 Task: Search for the contact with the email 'taskers4@outlook.com' in the contact list.
Action: Mouse moved to (19, 97)
Screenshot: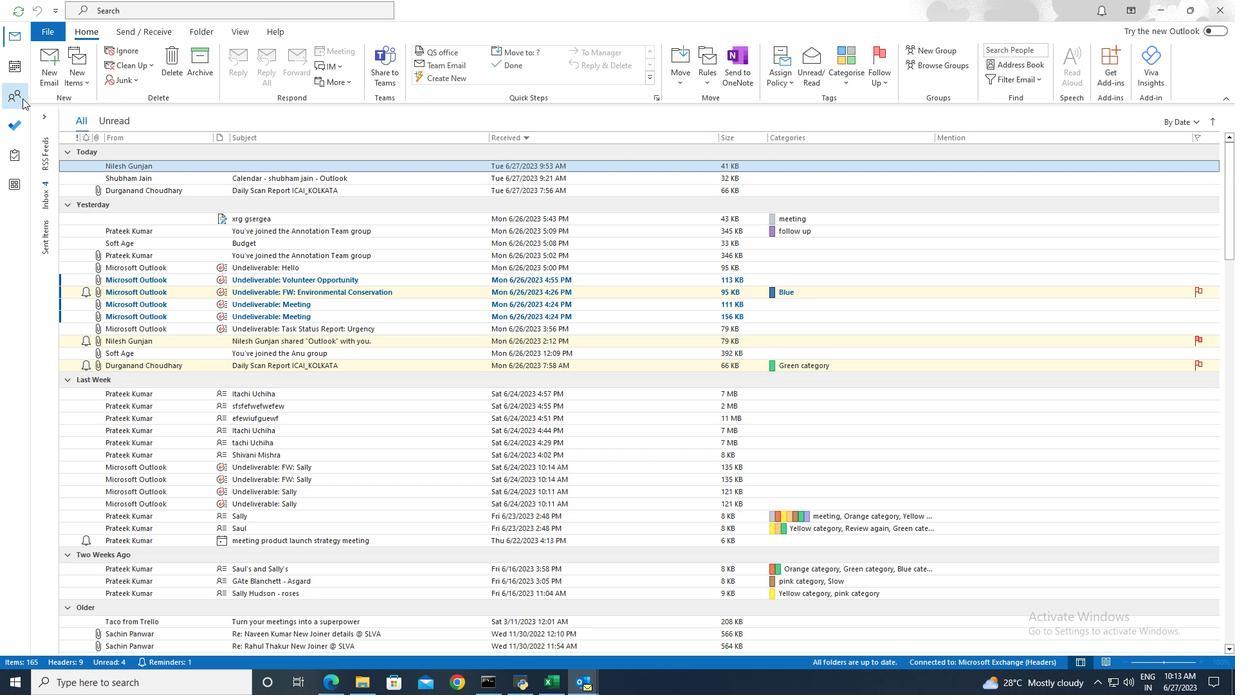 
Action: Mouse pressed left at (19, 97)
Screenshot: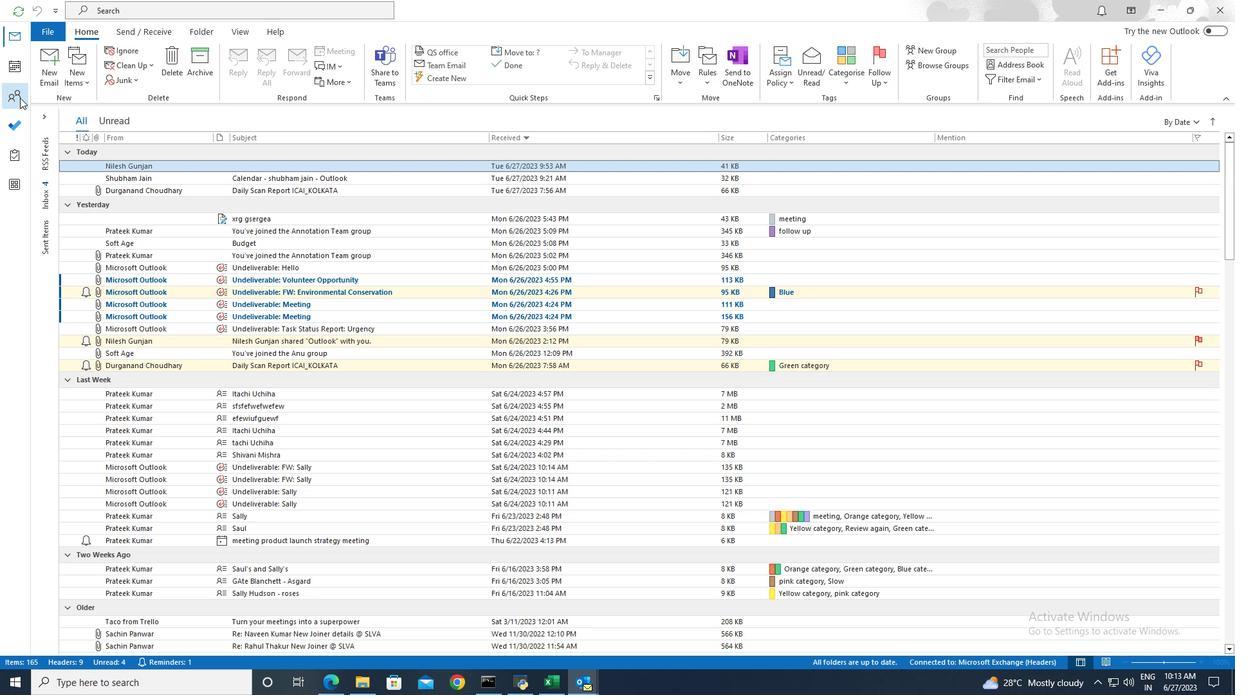 
Action: Mouse moved to (280, 9)
Screenshot: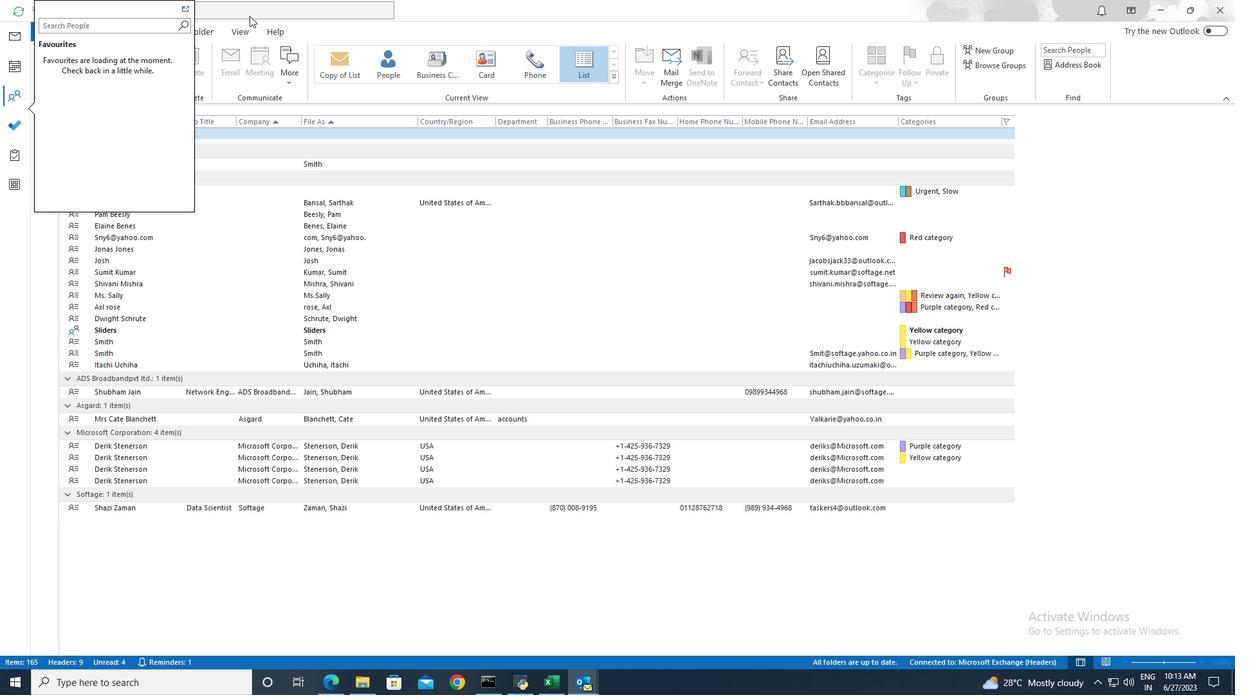 
Action: Mouse pressed left at (280, 9)
Screenshot: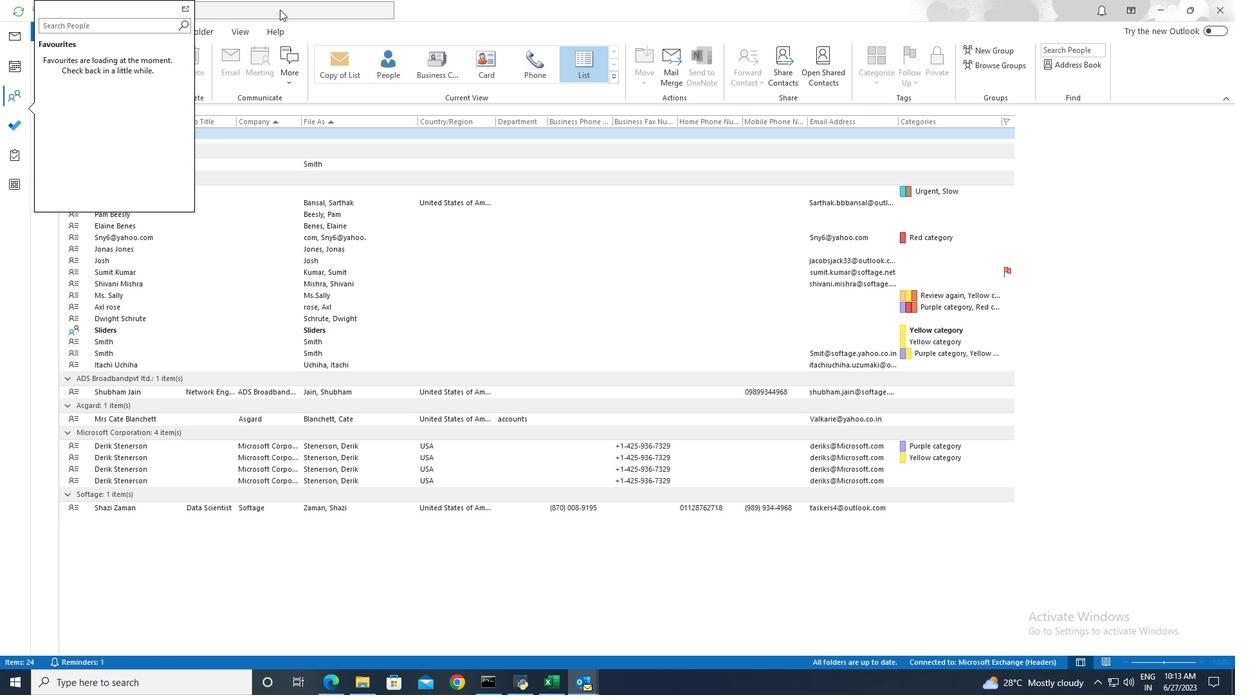 
Action: Mouse moved to (444, 10)
Screenshot: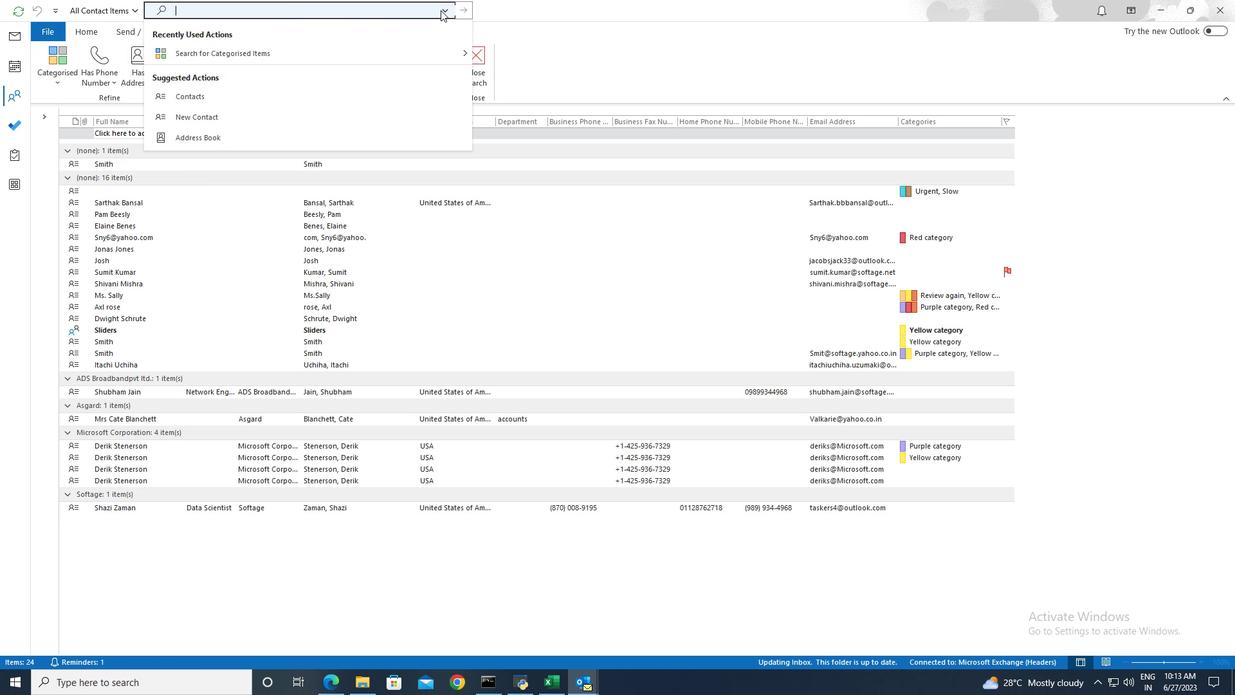 
Action: Mouse pressed left at (444, 10)
Screenshot: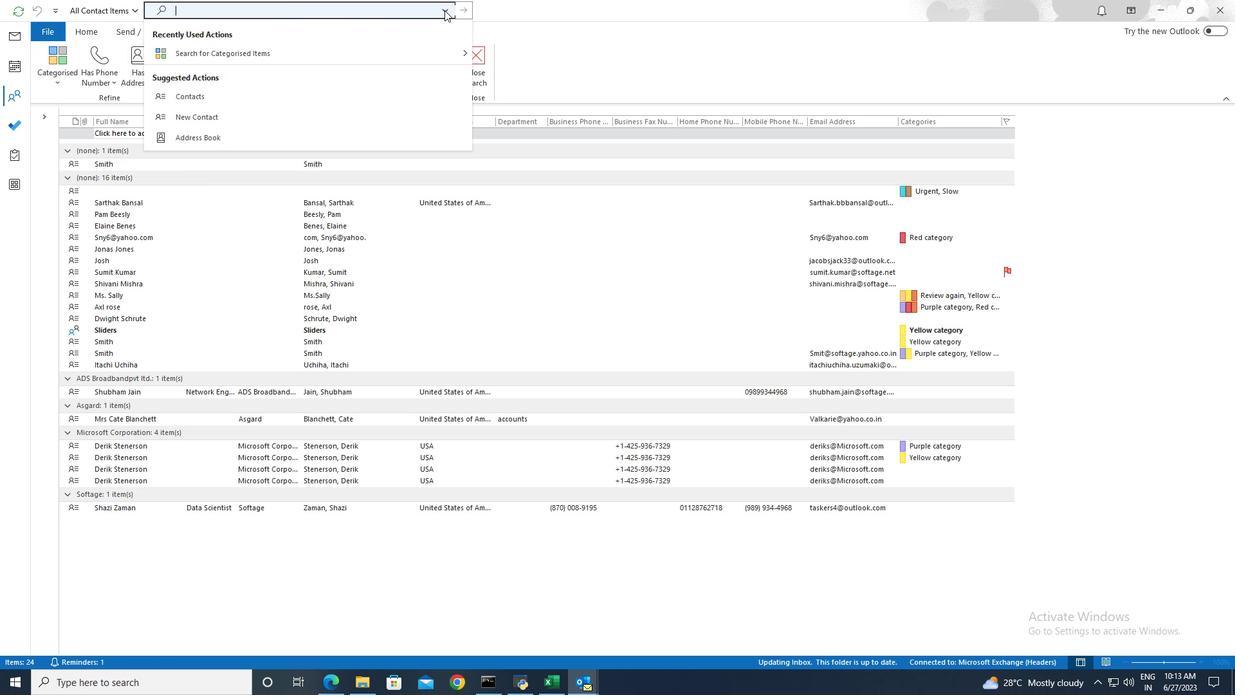 
Action: Mouse moved to (209, 178)
Screenshot: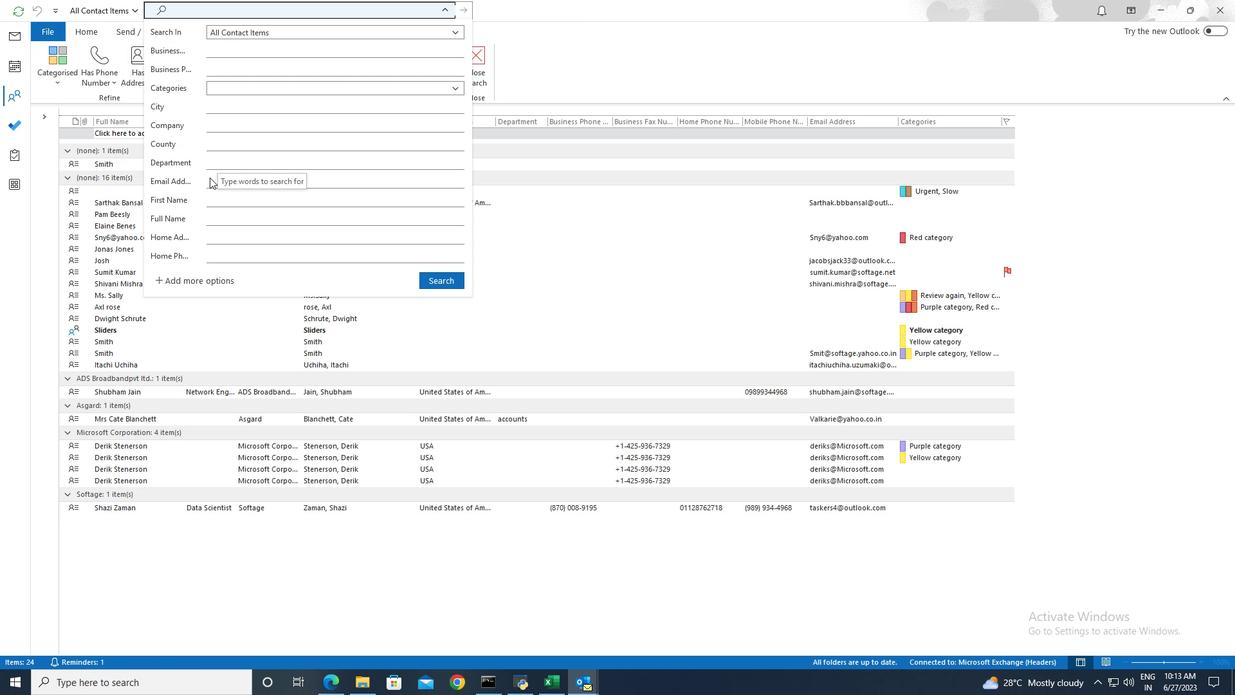 
Action: Mouse pressed left at (209, 178)
Screenshot: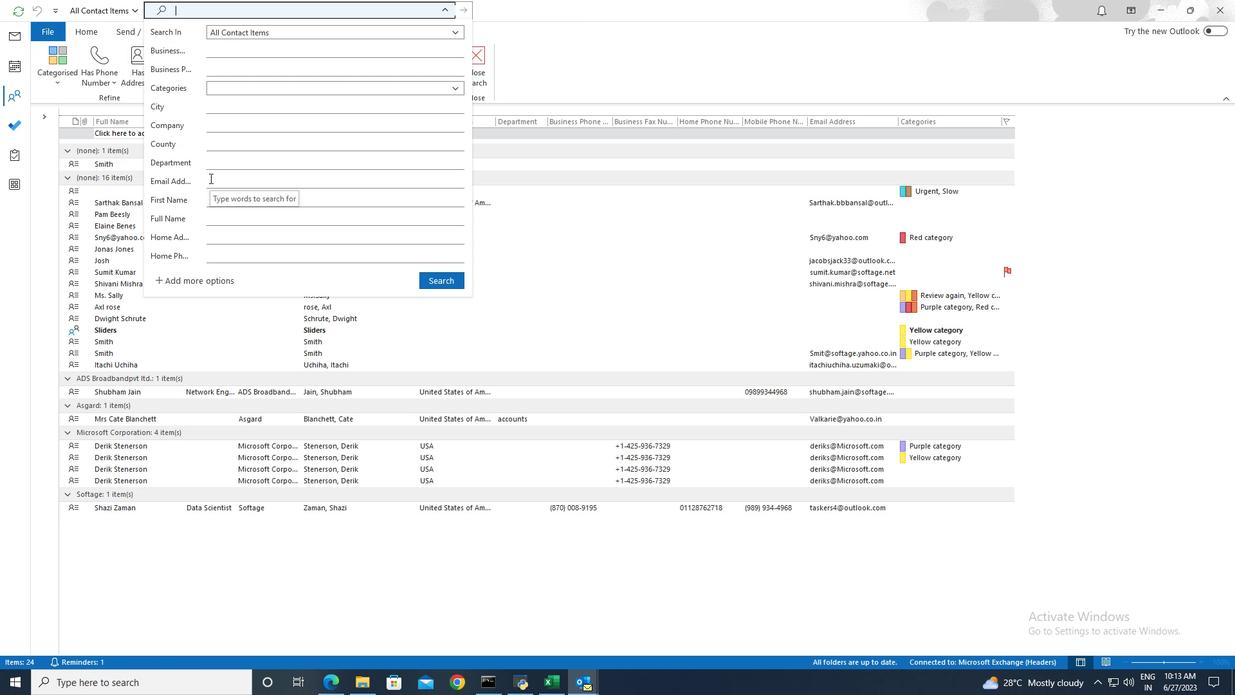 
Action: Key pressed taskers4<Key.shift>@outlook.com
Screenshot: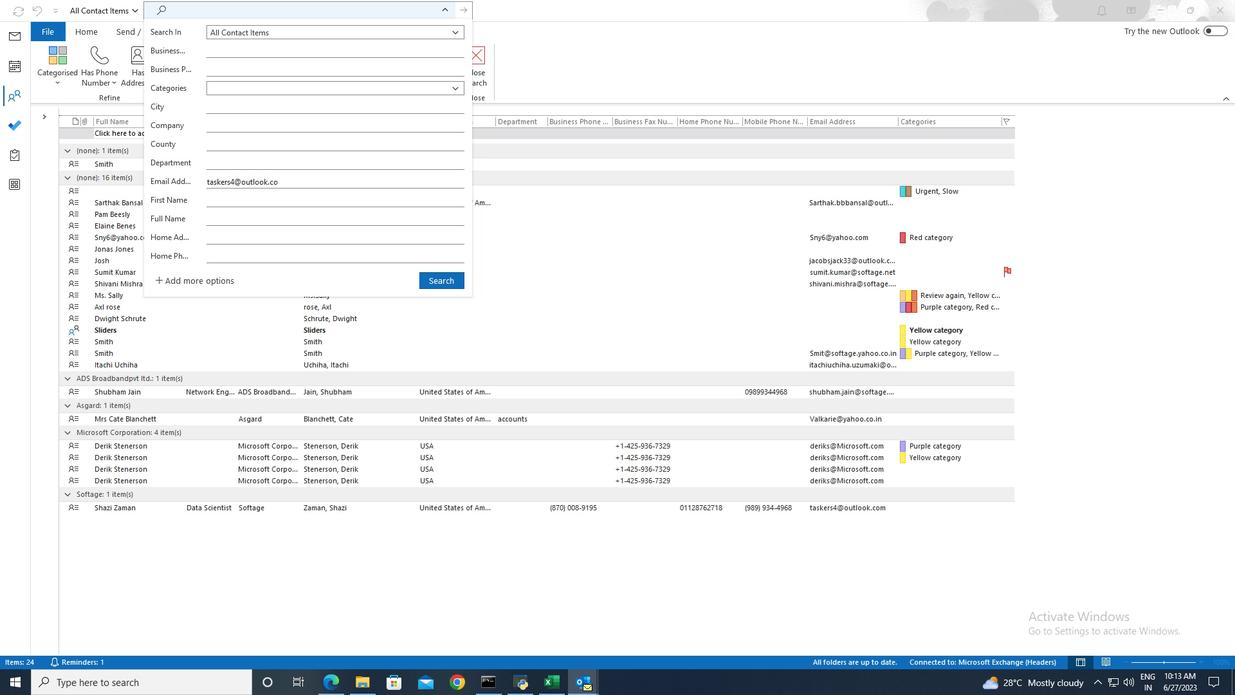 
Action: Mouse moved to (439, 279)
Screenshot: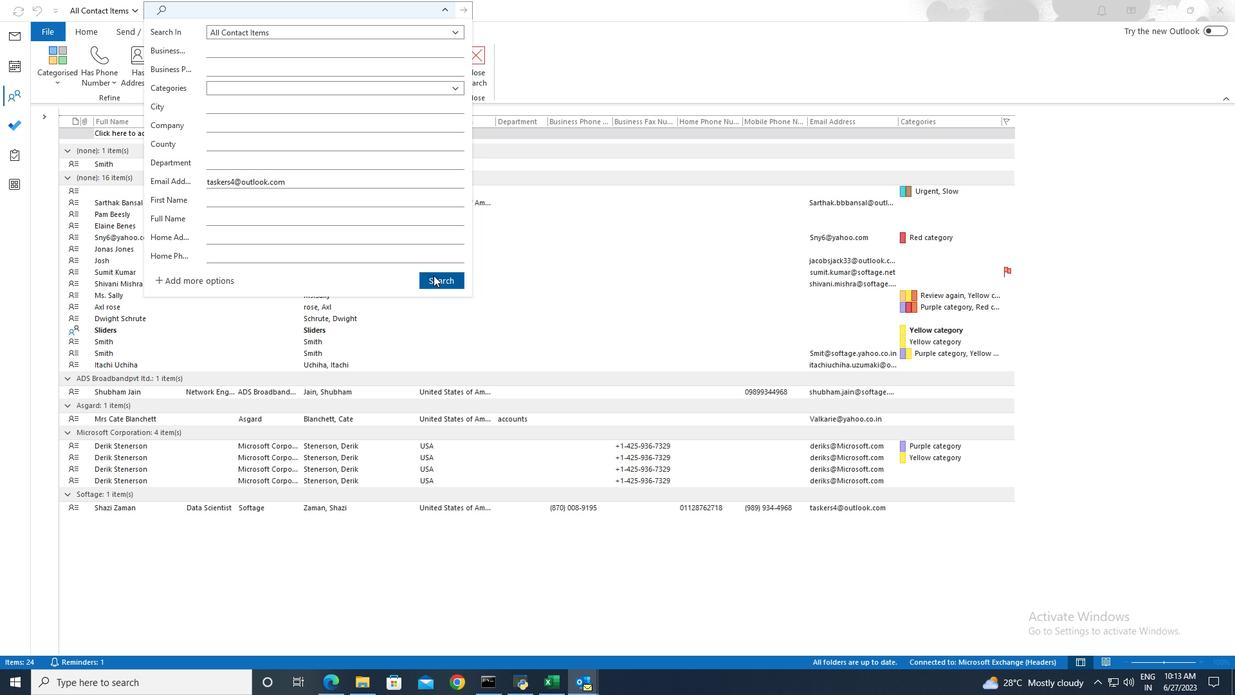 
Action: Mouse pressed left at (439, 279)
Screenshot: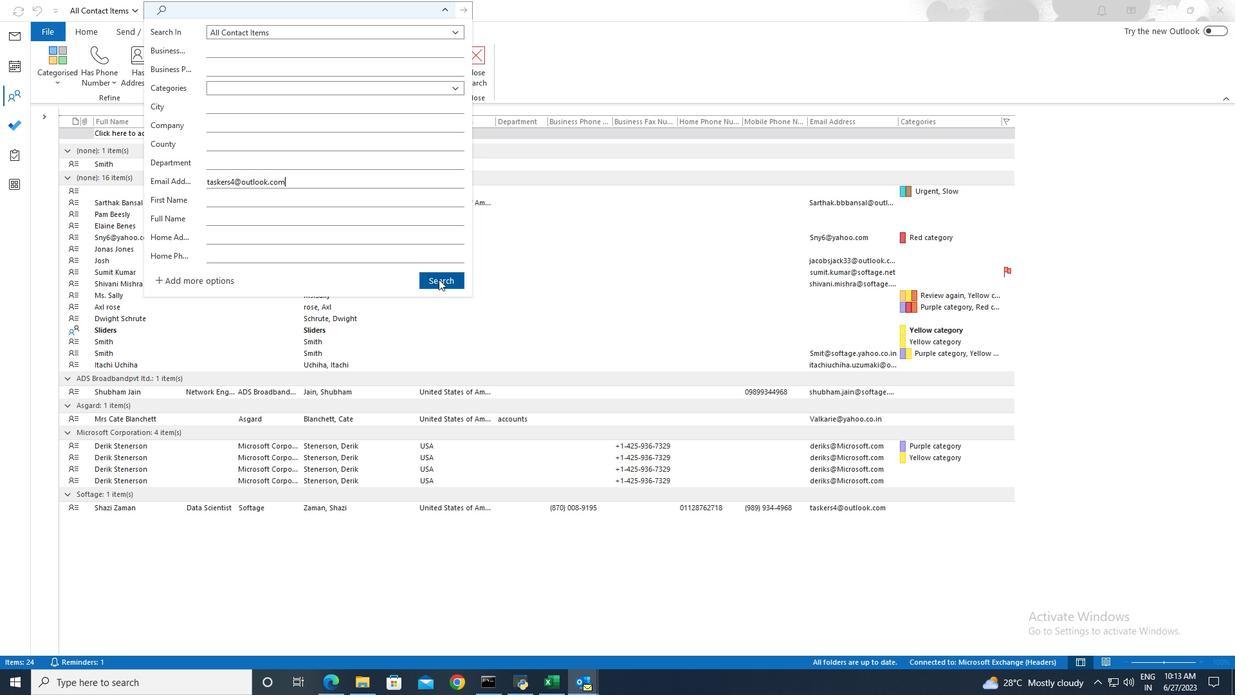 
